 Task: Send an email with the signature Francisco Garcia with the subject Introduction of a new team member and the message We need to schedule a meeting with the client to discuss the project requirements. Can you please coordinate with them to find a suitable time? from softage.10@softage.net to softage.4@softage.net and move the email from Sent Items to the folder Workplace harassment
Action: Mouse moved to (89, 85)
Screenshot: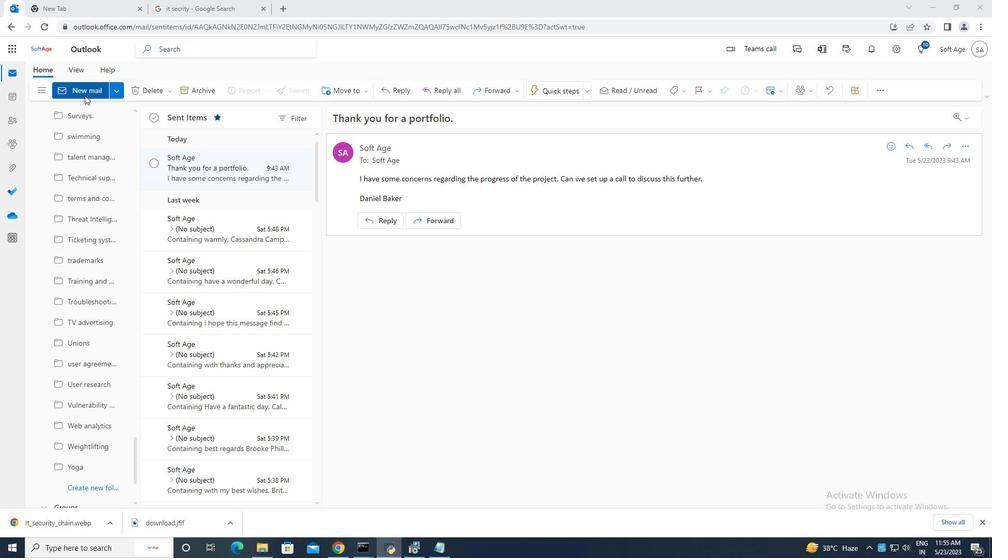 
Action: Mouse pressed left at (89, 85)
Screenshot: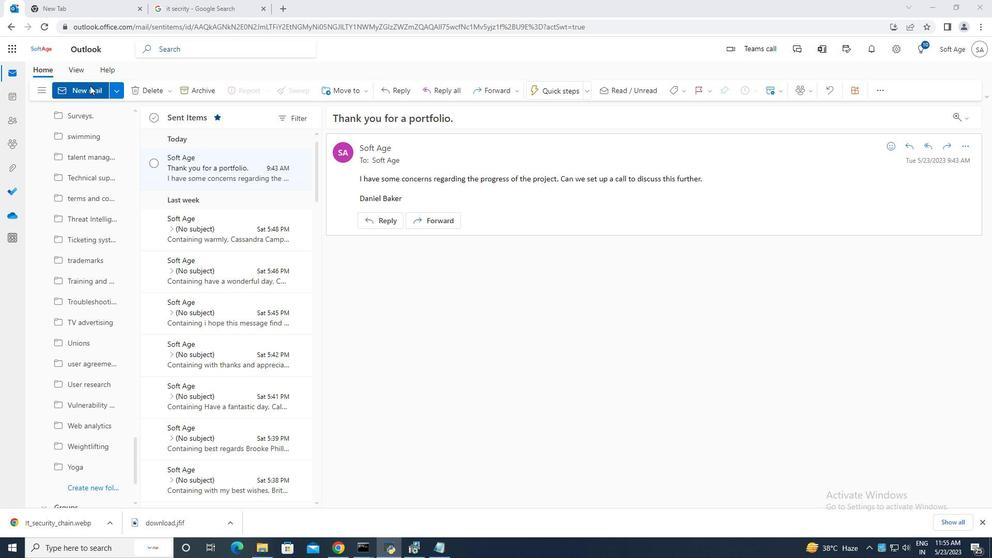 
Action: Mouse moved to (661, 94)
Screenshot: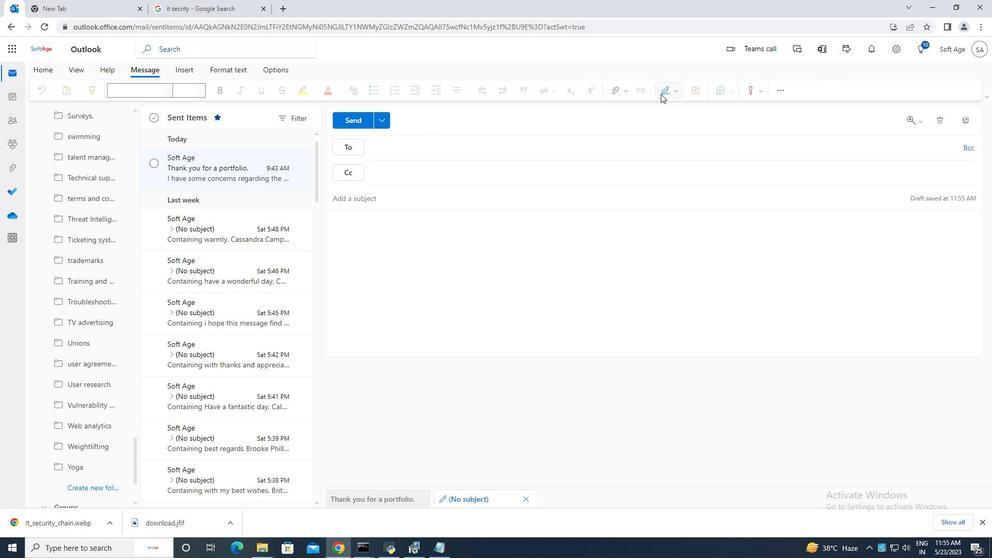 
Action: Mouse pressed left at (661, 94)
Screenshot: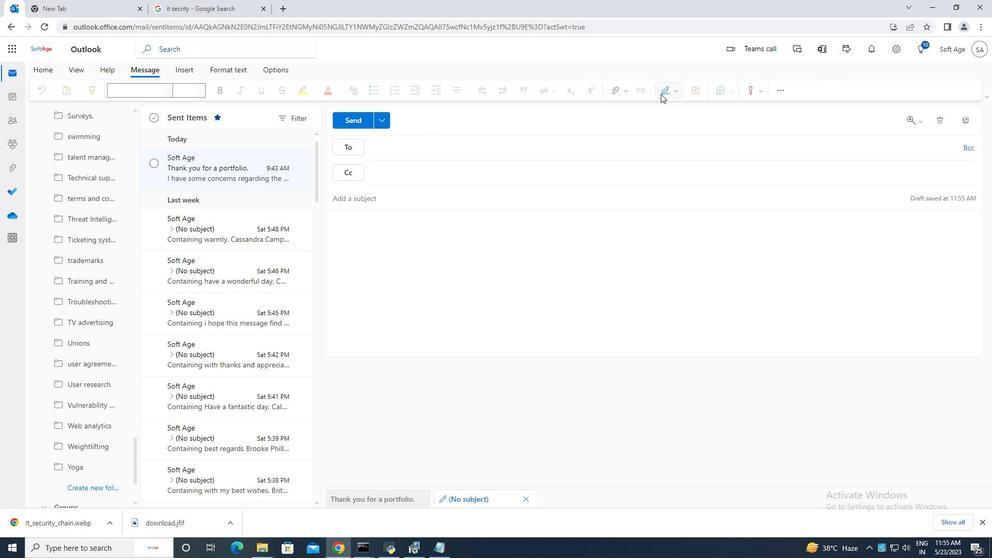 
Action: Mouse moved to (640, 129)
Screenshot: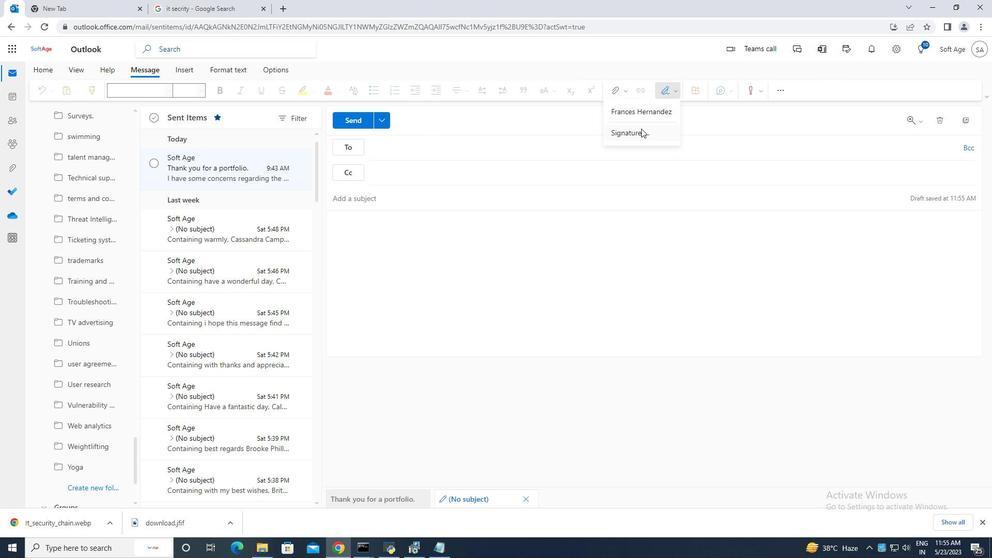 
Action: Mouse pressed left at (640, 129)
Screenshot: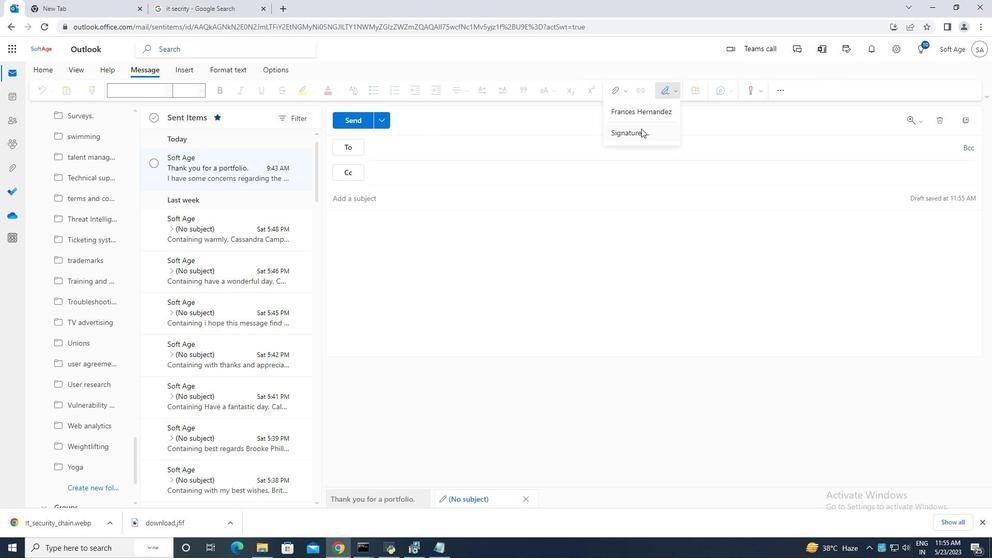 
Action: Mouse moved to (700, 170)
Screenshot: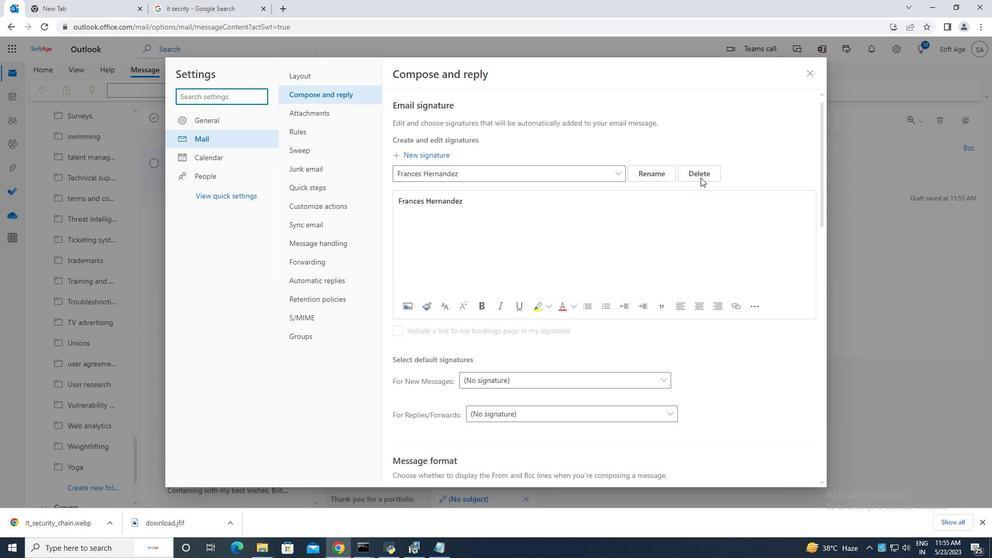 
Action: Mouse pressed left at (700, 170)
Screenshot: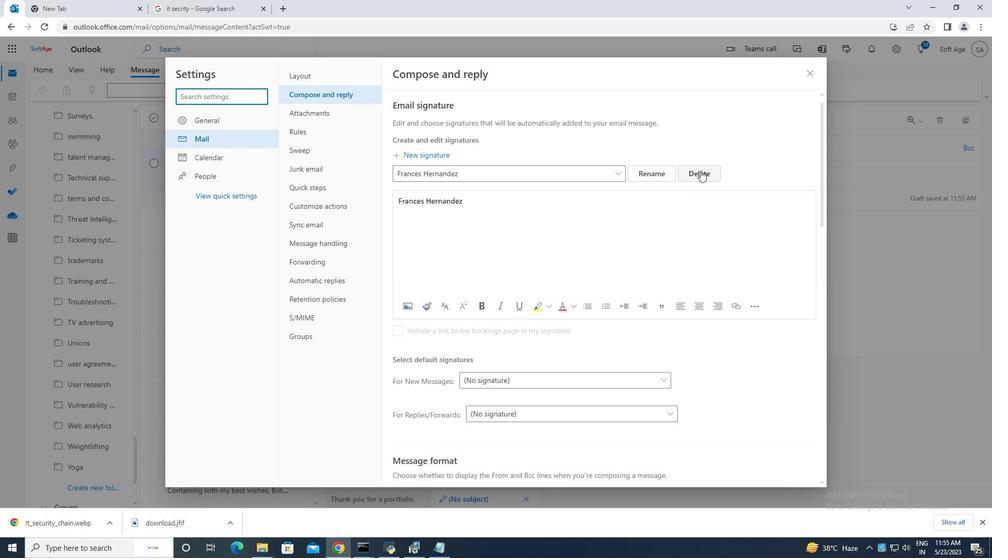 
Action: Mouse moved to (432, 173)
Screenshot: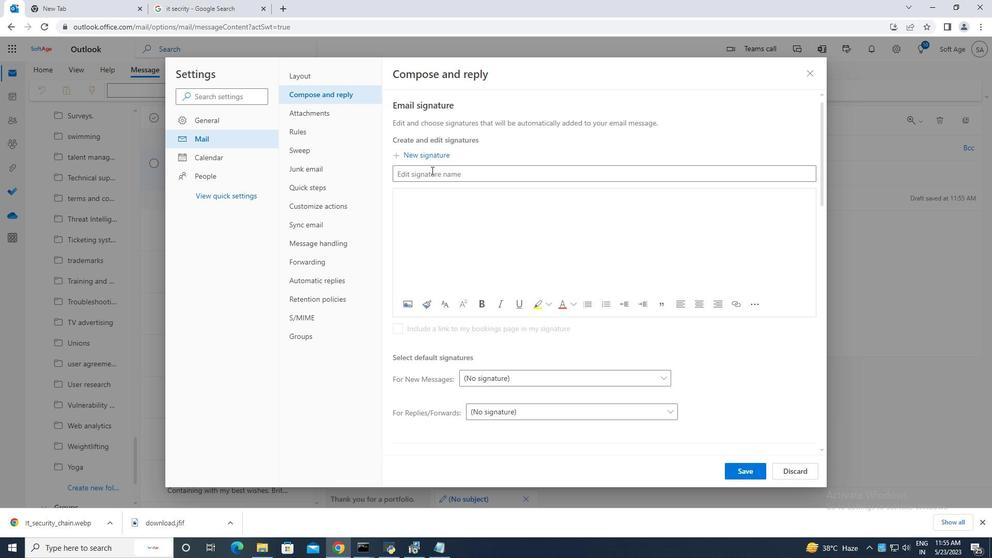 
Action: Mouse pressed left at (432, 173)
Screenshot: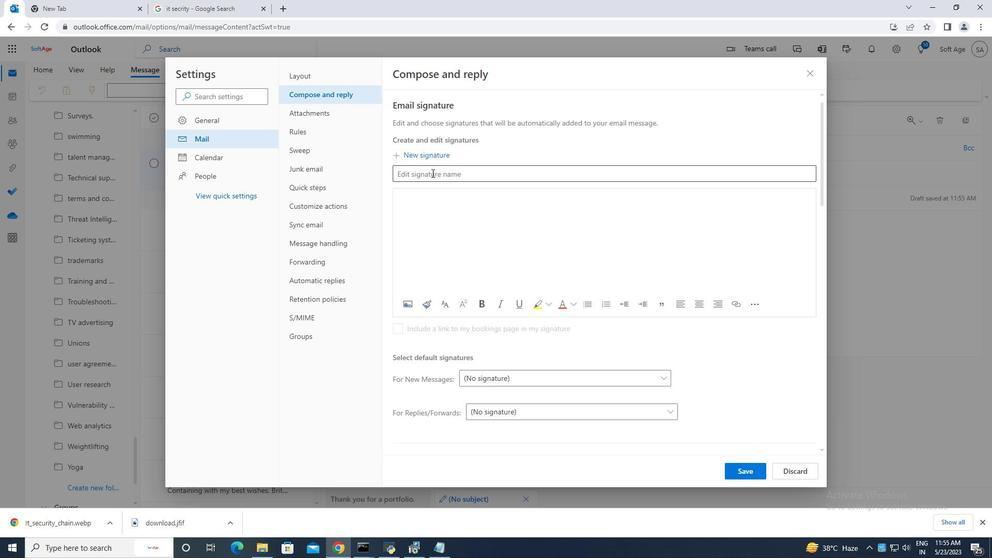 
Action: Mouse moved to (433, 174)
Screenshot: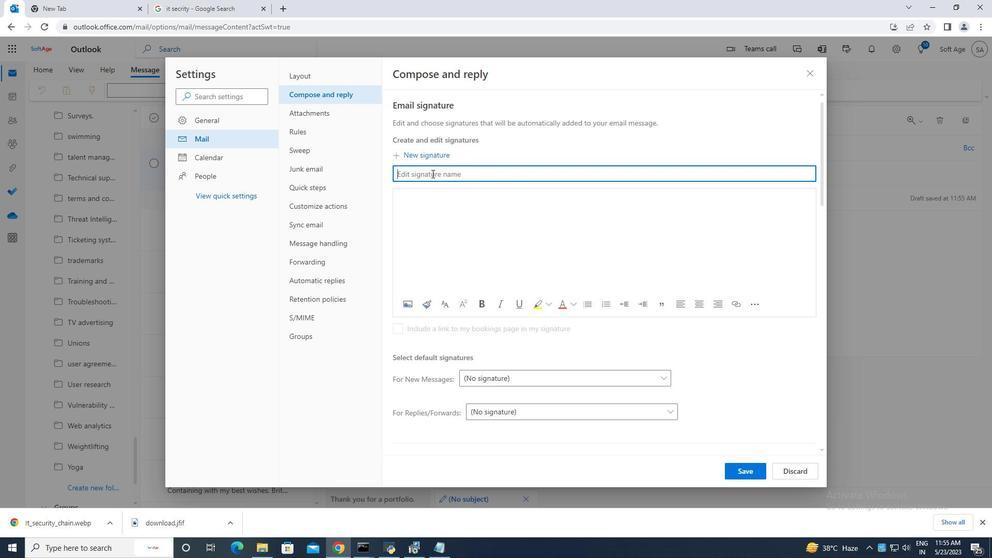 
Action: Key pressed <Key.caps_lock>F<Key.caps_lock>rancisco<Key.space><Key.caps_lock>G<Key.caps_lock>arcia
Screenshot: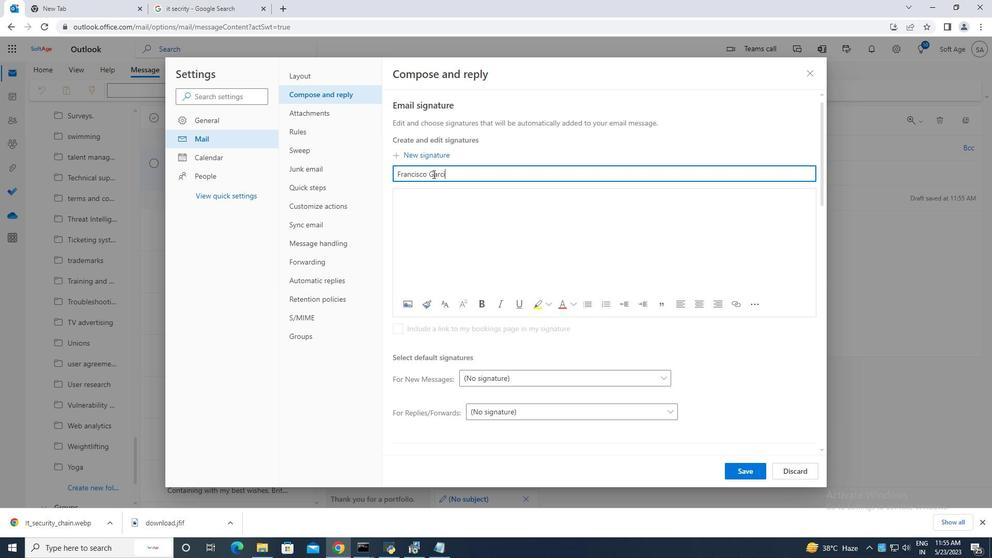 
Action: Mouse moved to (425, 192)
Screenshot: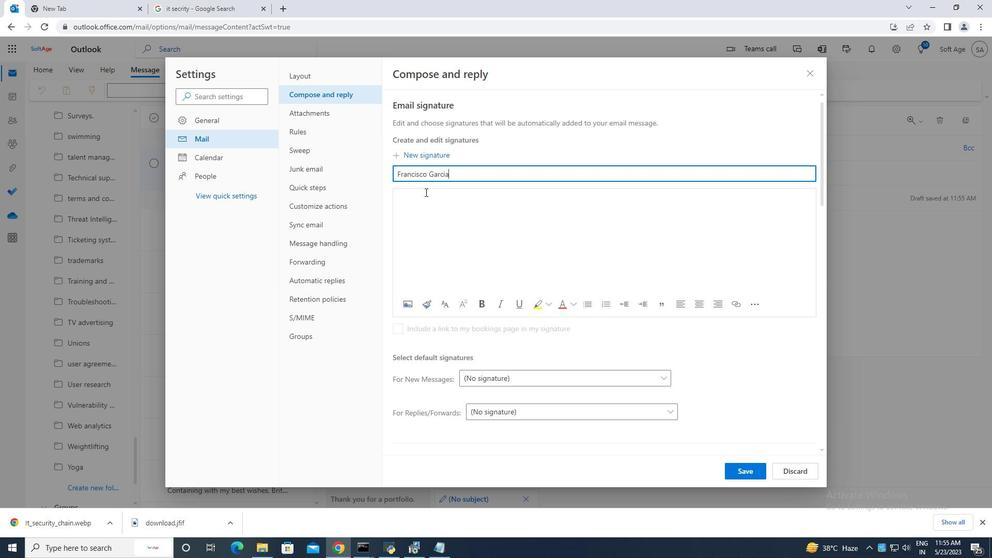 
Action: Mouse pressed left at (425, 192)
Screenshot: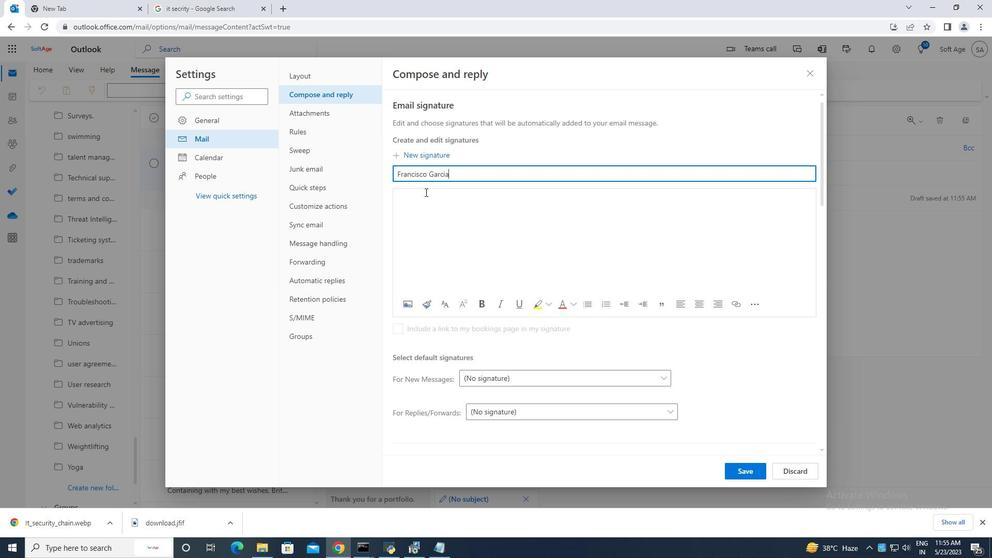 
Action: Mouse moved to (429, 200)
Screenshot: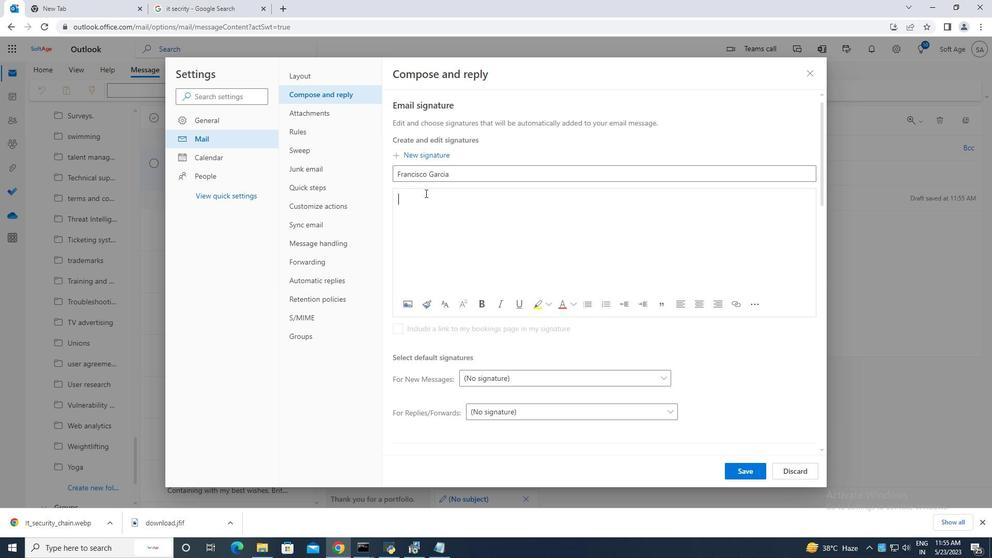 
Action: Key pressed <Key.caps_lock>G<Key.backspace>F<Key.caps_lock>rancisco<Key.space><Key.caps_lock>G<Key.caps_lock>arcia
Screenshot: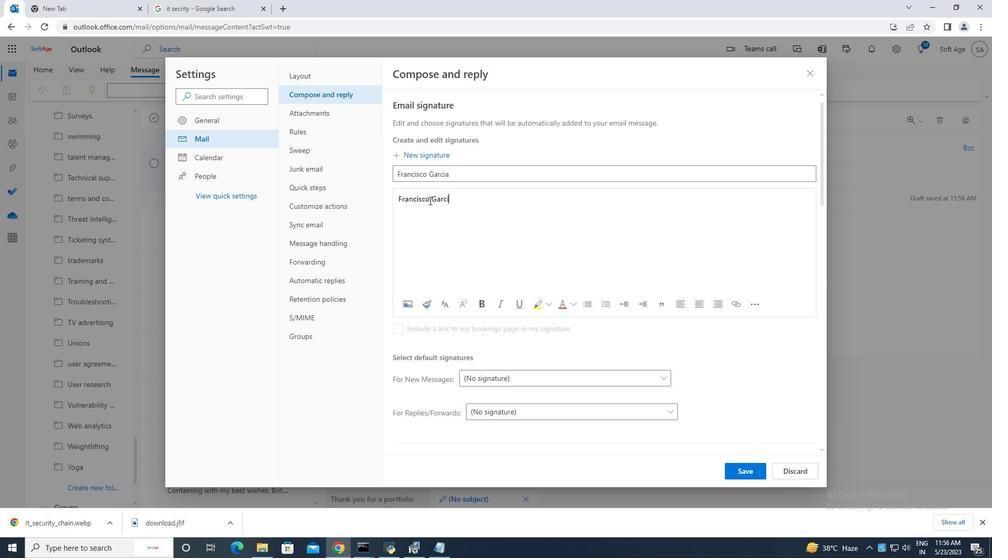 
Action: Mouse moved to (748, 469)
Screenshot: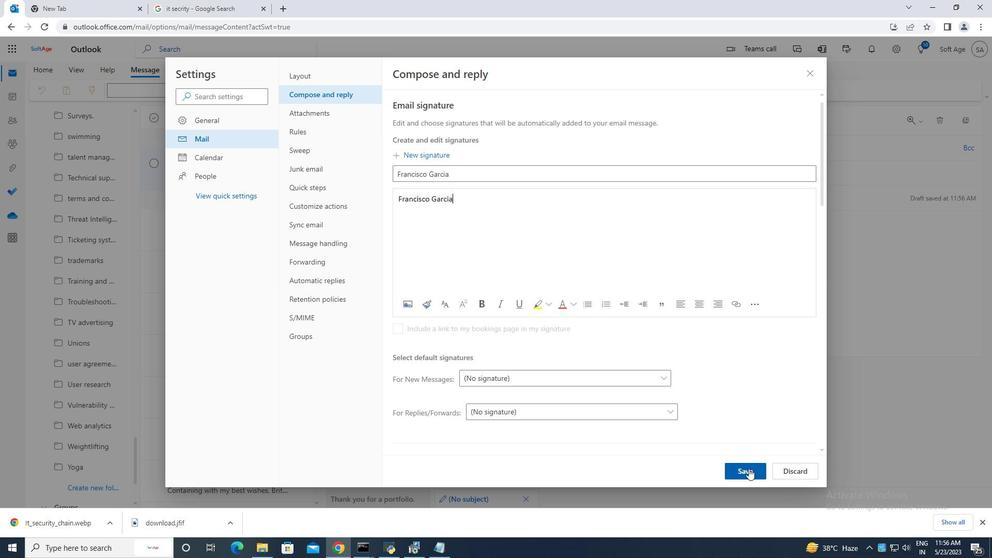 
Action: Mouse pressed left at (748, 469)
Screenshot: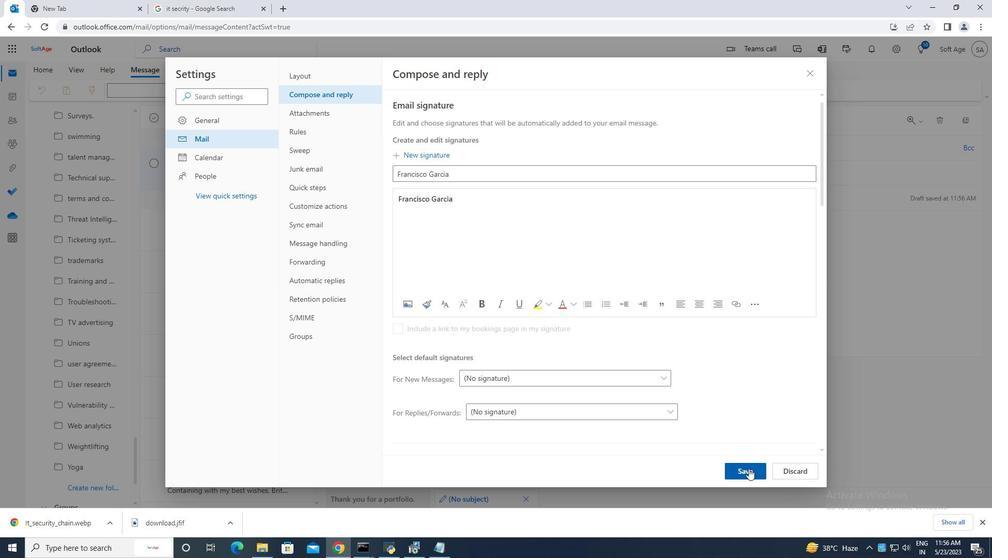 
Action: Mouse moved to (817, 74)
Screenshot: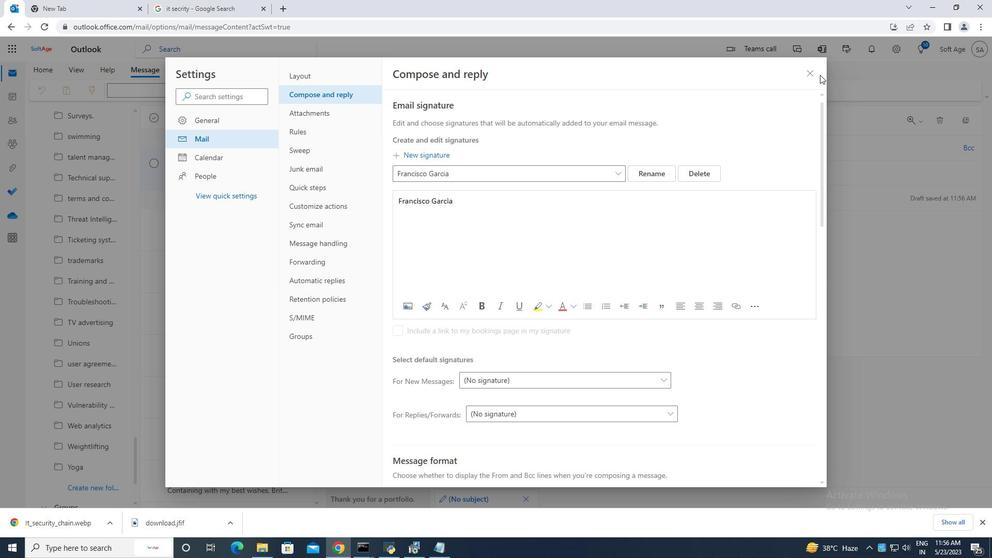 
Action: Mouse pressed left at (817, 74)
Screenshot: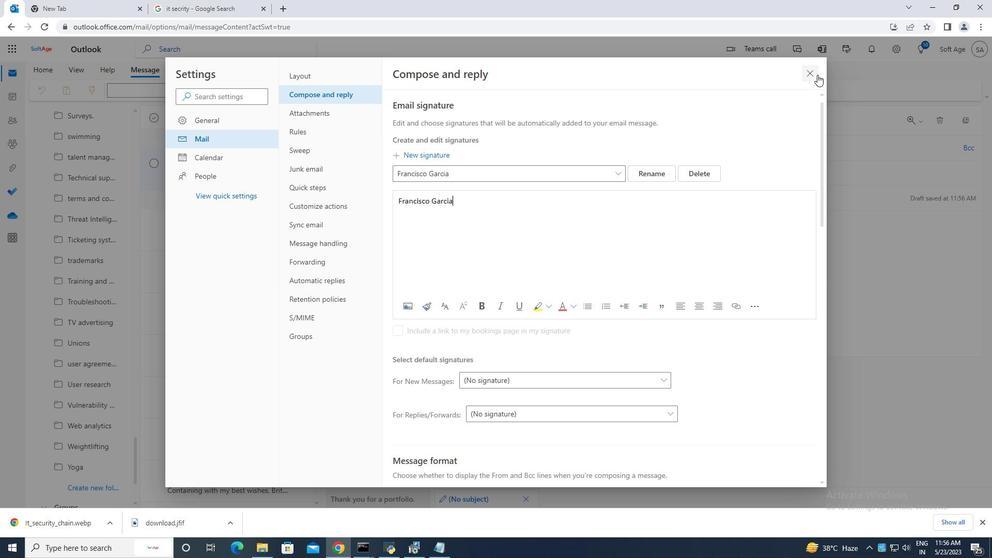 
Action: Mouse moved to (670, 90)
Screenshot: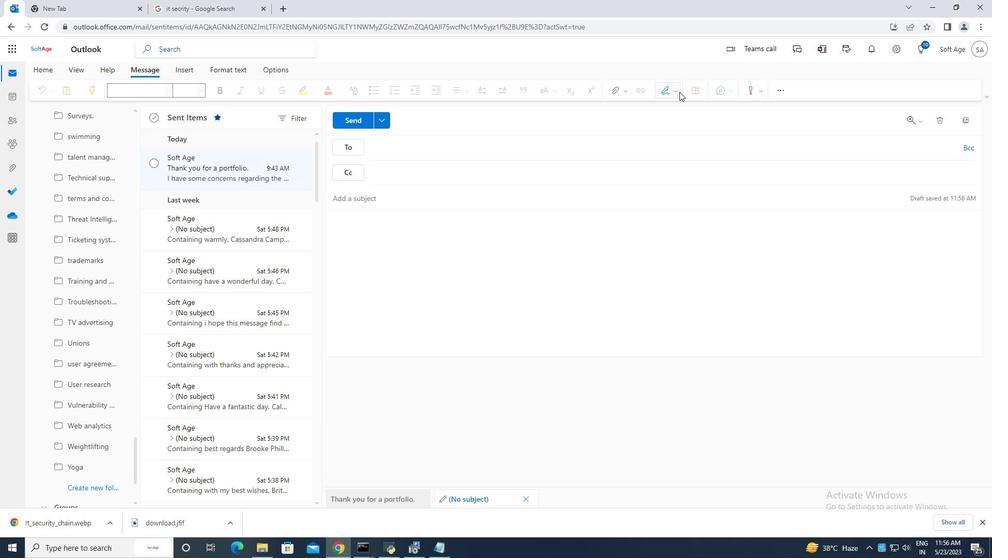 
Action: Mouse pressed left at (670, 90)
Screenshot: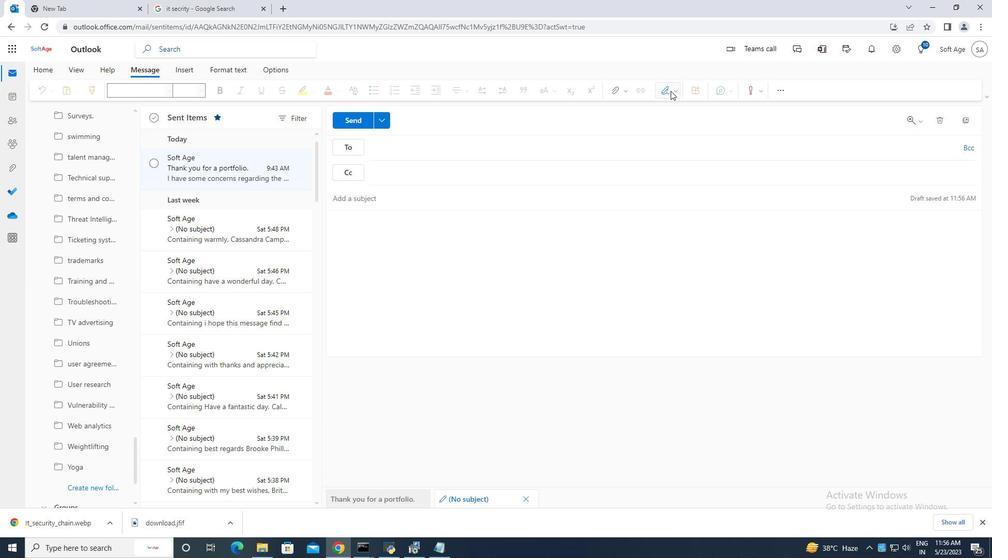 
Action: Mouse moved to (659, 113)
Screenshot: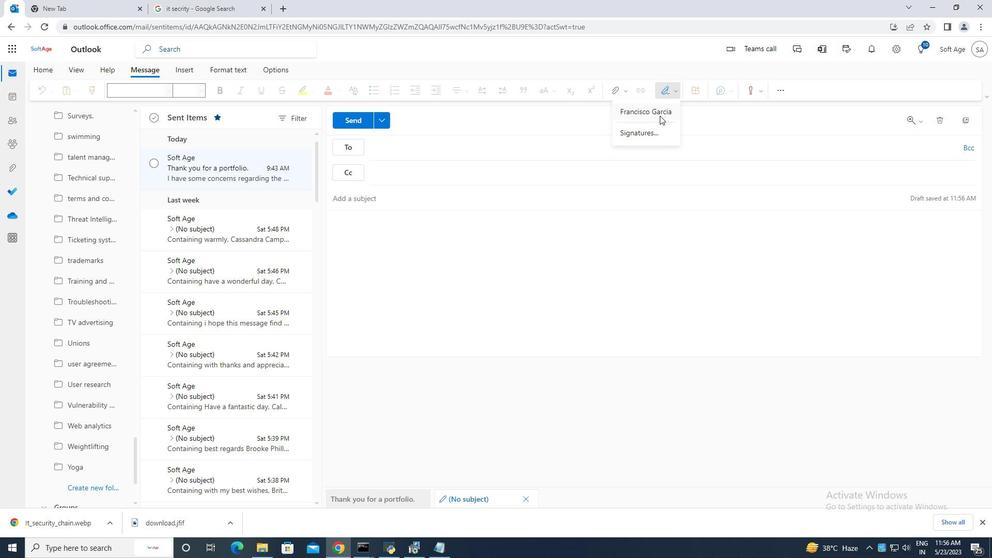 
Action: Mouse pressed left at (659, 113)
Screenshot: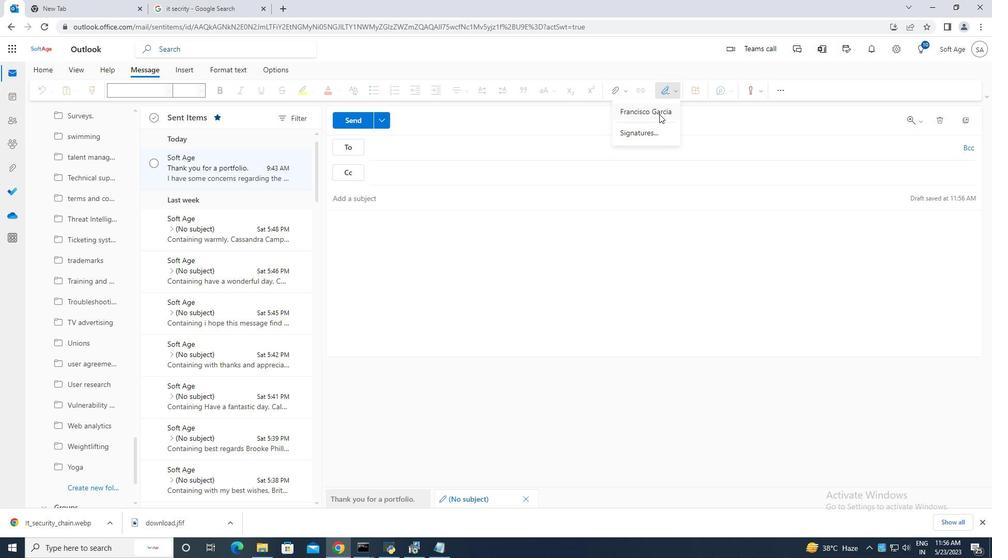 
Action: Mouse moved to (368, 197)
Screenshot: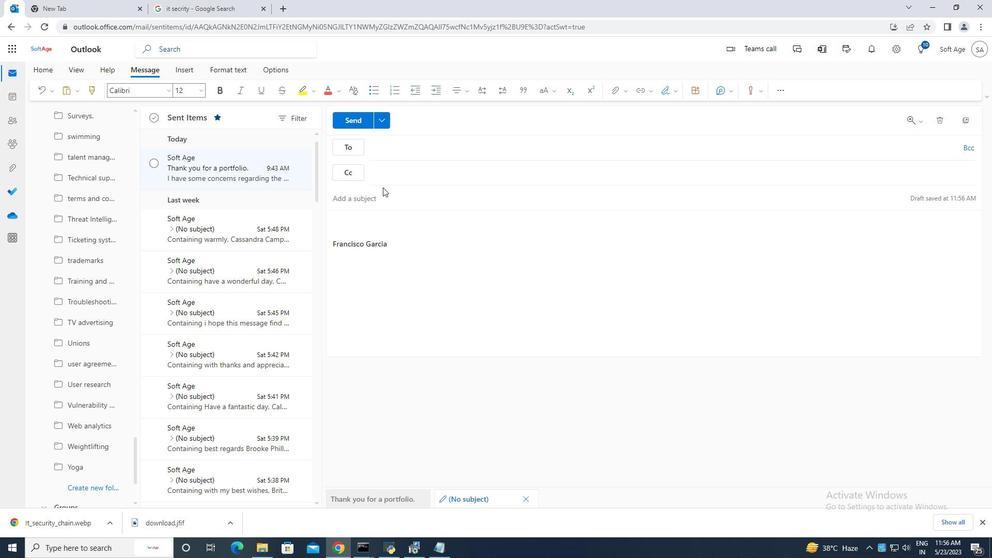 
Action: Mouse pressed left at (368, 197)
Screenshot: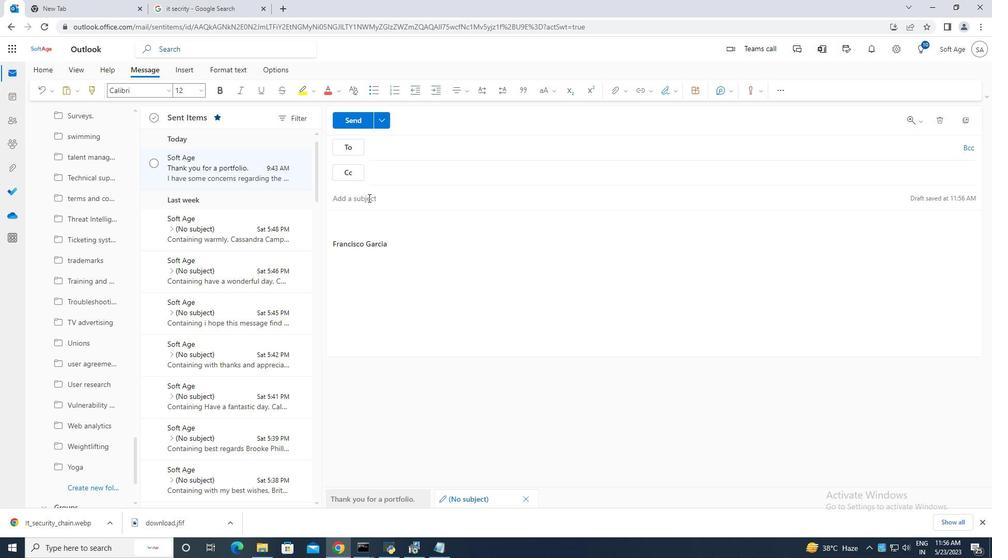 
Action: Key pressed <Key.caps_lock>I<Key.caps_lock>ntroduction<Key.space>of<Key.space>anew<Key.space>team<Key.space>member<Key.space><Key.backspace>.
Screenshot: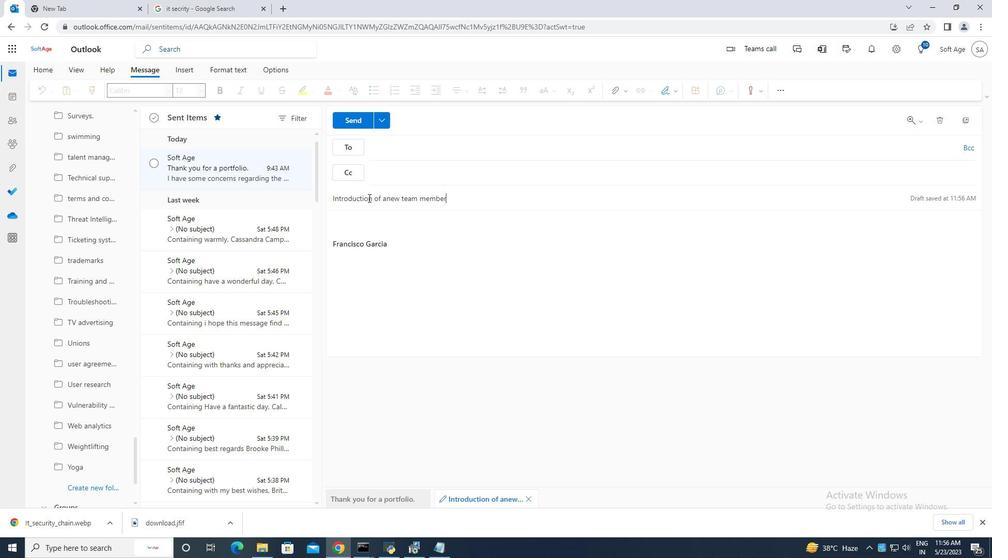 
Action: Mouse moved to (350, 220)
Screenshot: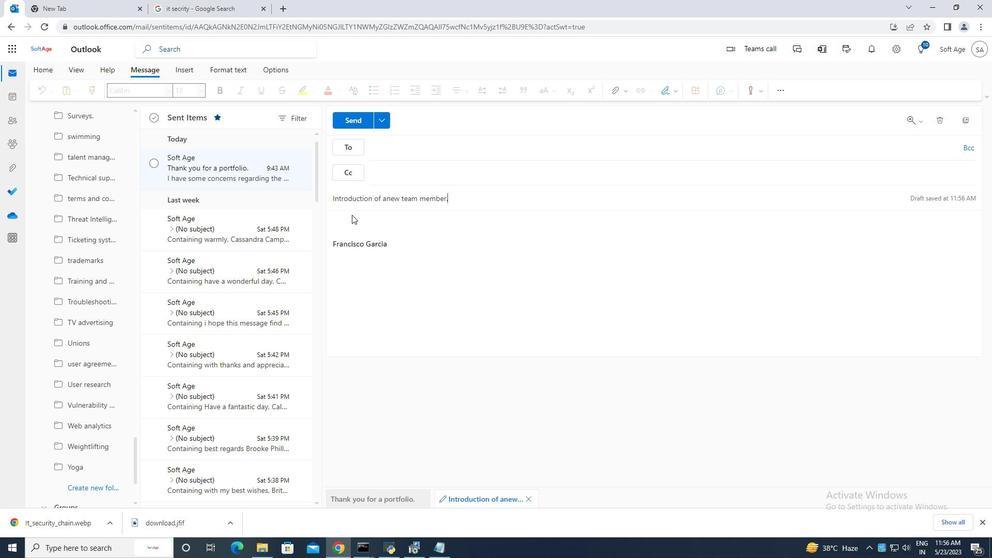 
Action: Mouse pressed left at (350, 220)
Screenshot: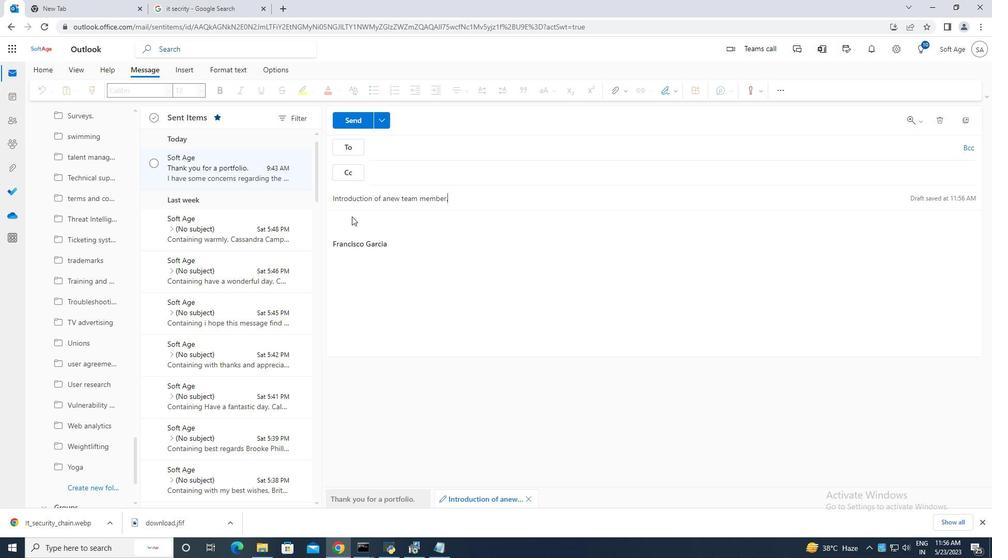 
Action: Mouse moved to (350, 224)
Screenshot: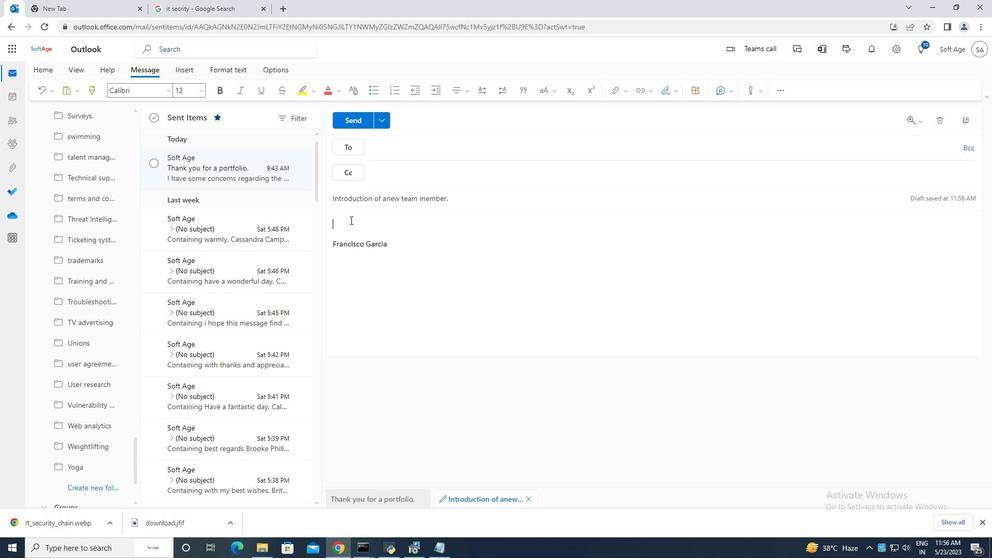 
Action: Key pressed <Key.caps_lock>W<Key.caps_lock>e<Key.space>need<Key.space>to<Key.space>schedule<Key.space>a<Key.space>meeting<Key.space>with<Key.space>the<Key.space>client<Key.space>to<Key.space>discuss<Key.space>the<Key.space>project<Key.space>requirements.<Key.space><Key.caps_lock>C<Key.caps_lock>an<Key.space>you<Key.space>please<Key.space>coordinate<Key.space>with<Key.space>them<Key.space>to<Key.space>find<Key.space>a<Key.space>suitable<Key.space>time.
Screenshot: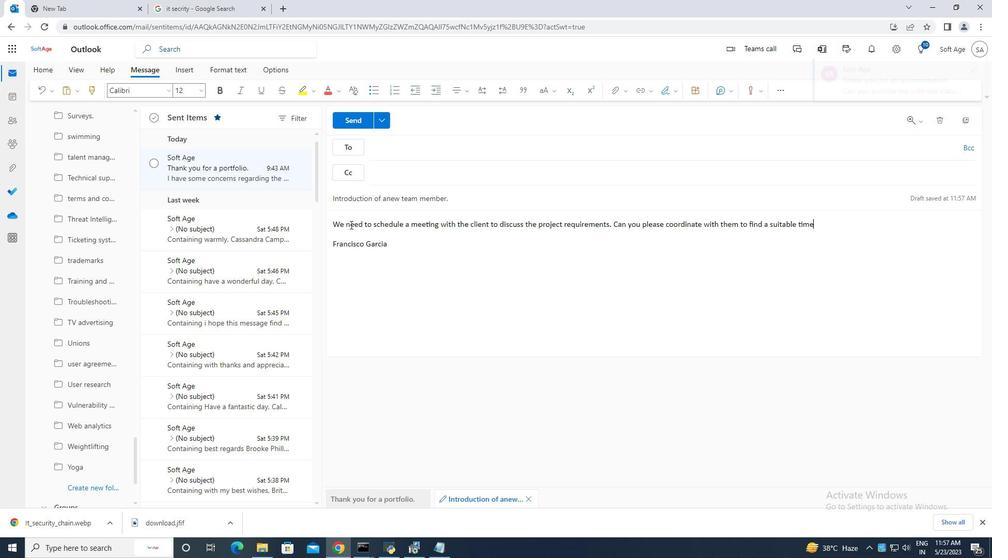 
Action: Mouse moved to (381, 148)
Screenshot: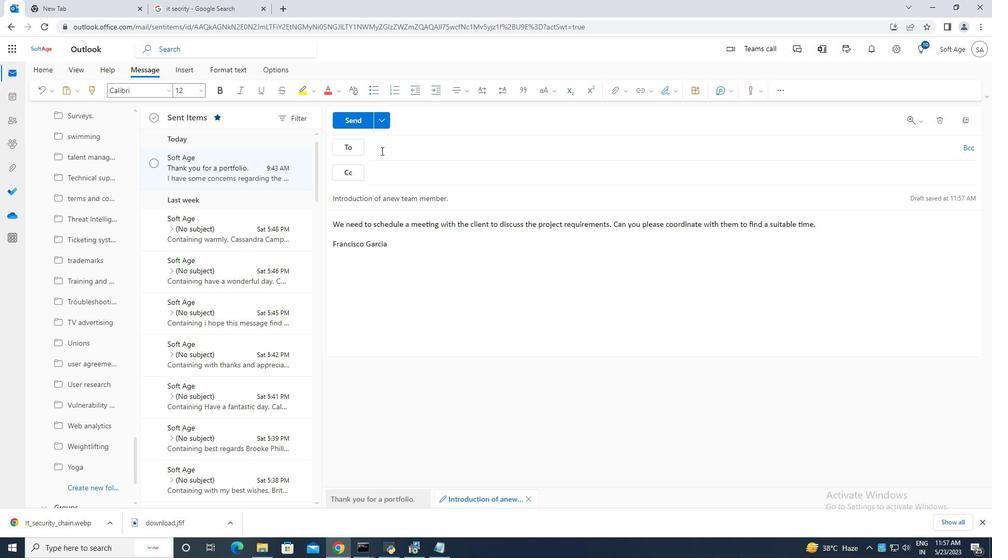 
Action: Mouse pressed left at (381, 148)
Screenshot: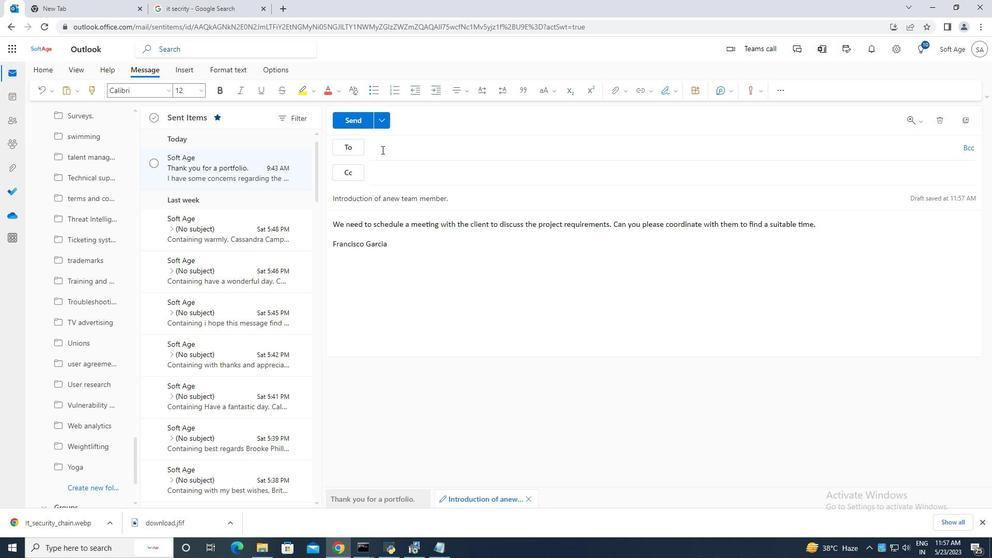 
Action: Mouse moved to (381, 148)
Screenshot: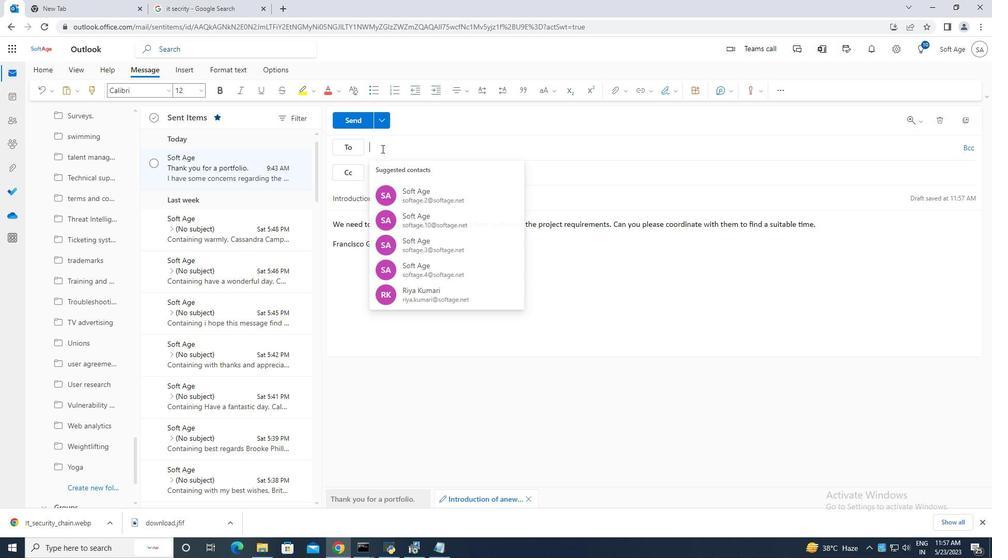 
Action: Key pressed softage.4<Key.shift>@
Screenshot: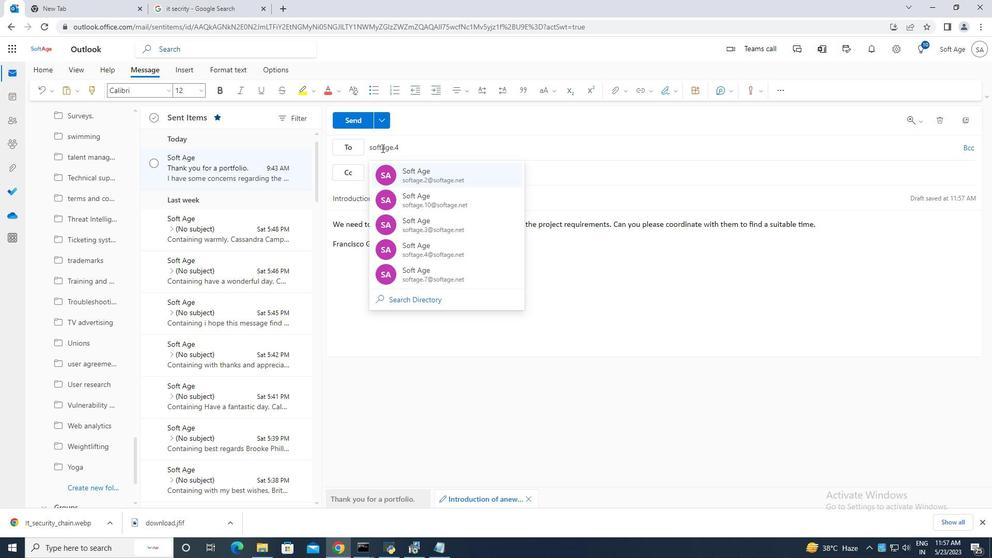 
Action: Mouse moved to (467, 172)
Screenshot: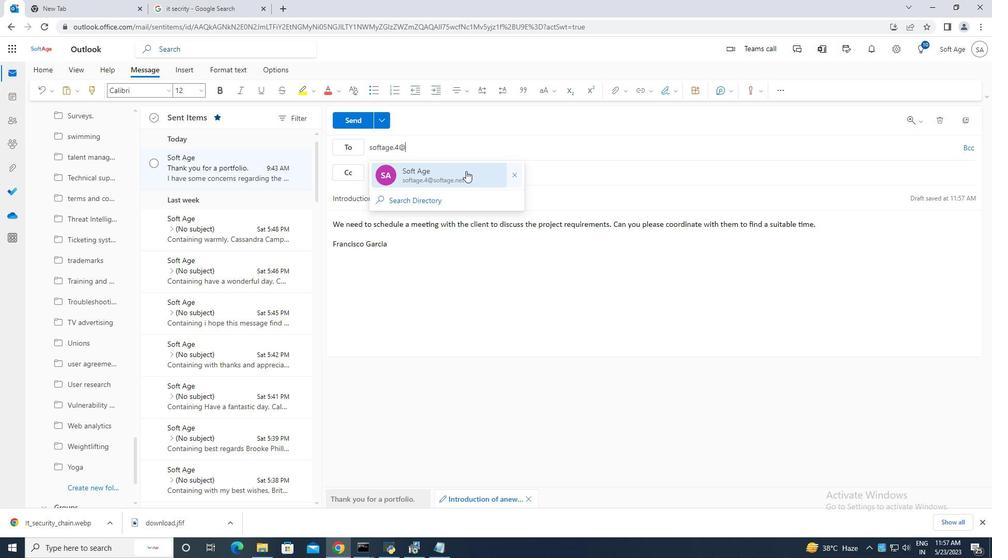 
Action: Mouse pressed left at (467, 171)
Screenshot: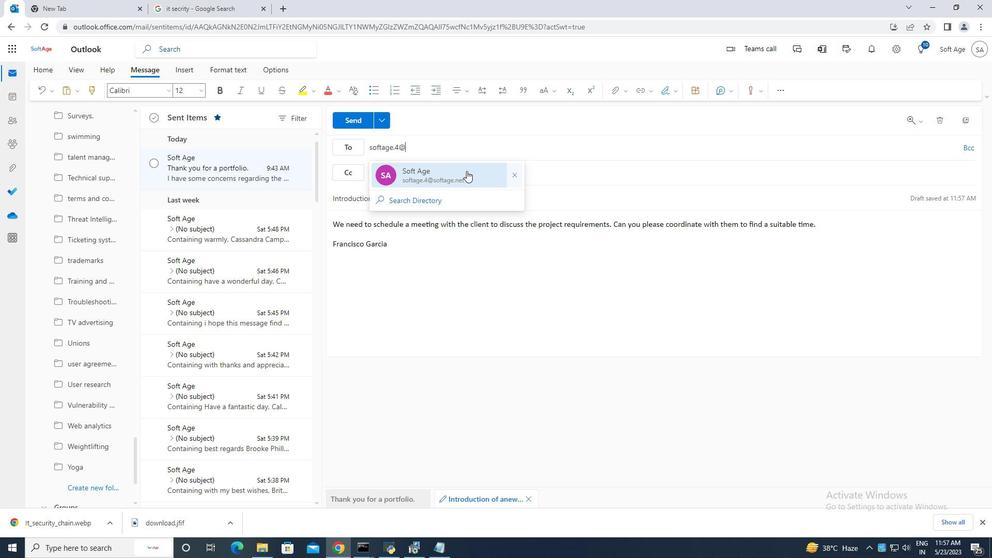 
Action: Mouse moved to (89, 486)
Screenshot: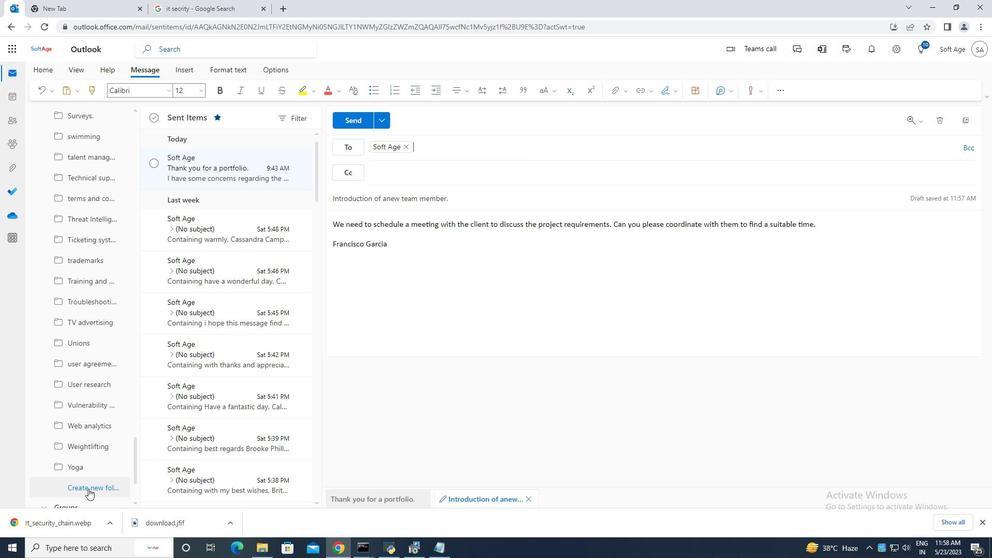 
Action: Mouse pressed left at (89, 486)
Screenshot: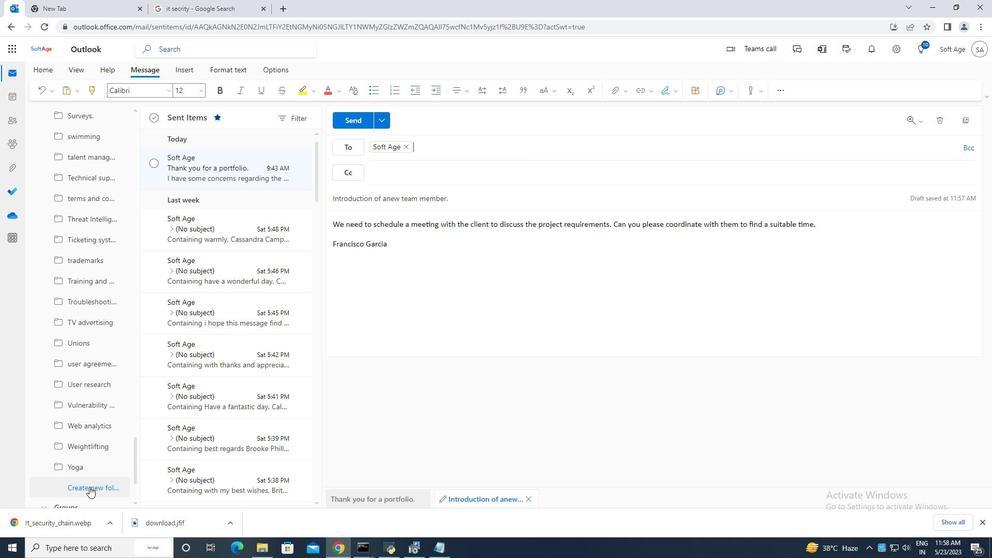 
Action: Mouse moved to (81, 486)
Screenshot: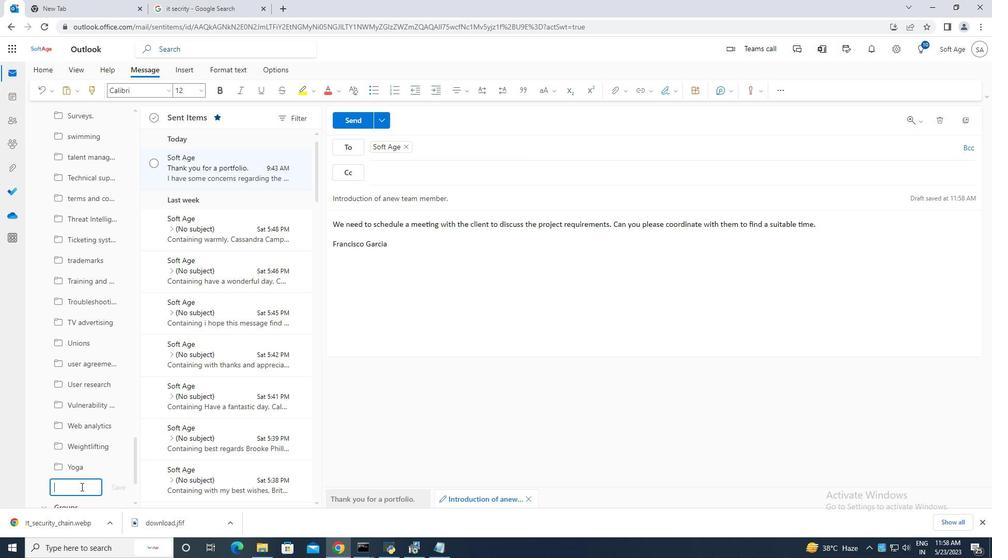 
Action: Mouse pressed left at (81, 486)
Screenshot: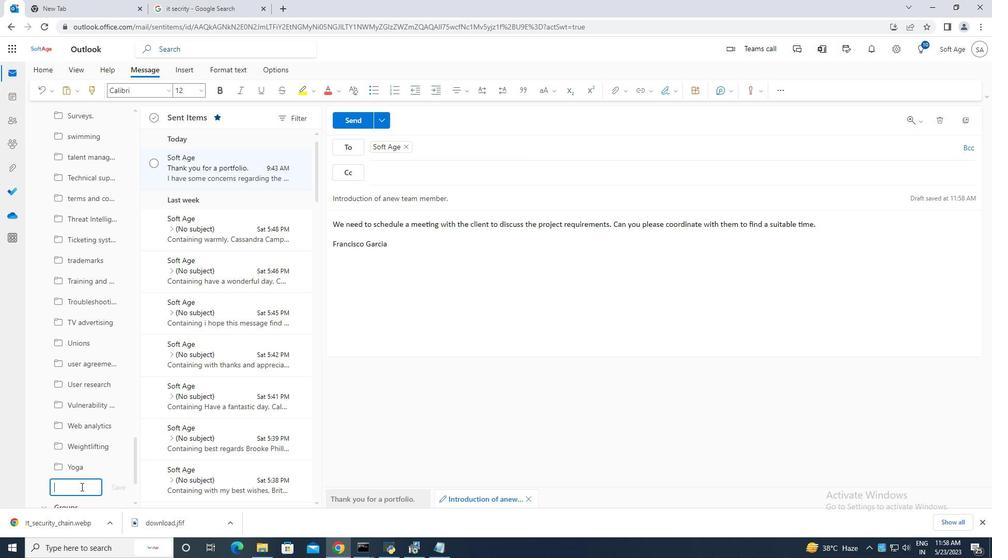 
Action: Mouse moved to (81, 486)
Screenshot: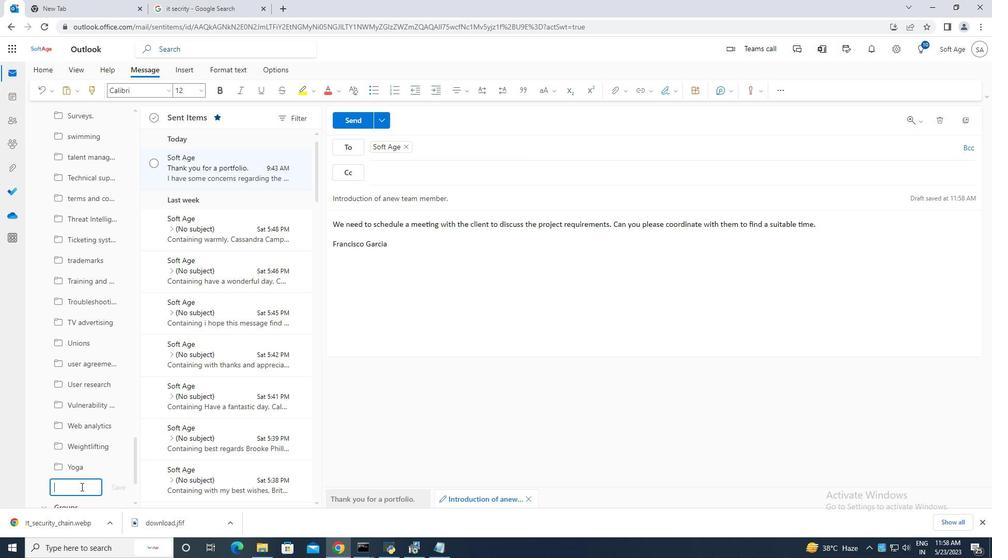 
Action: Key pressed <Key.caps_lock>W<Key.caps_lock>orkplace<Key.space>hae<Key.backspace>rassment
Screenshot: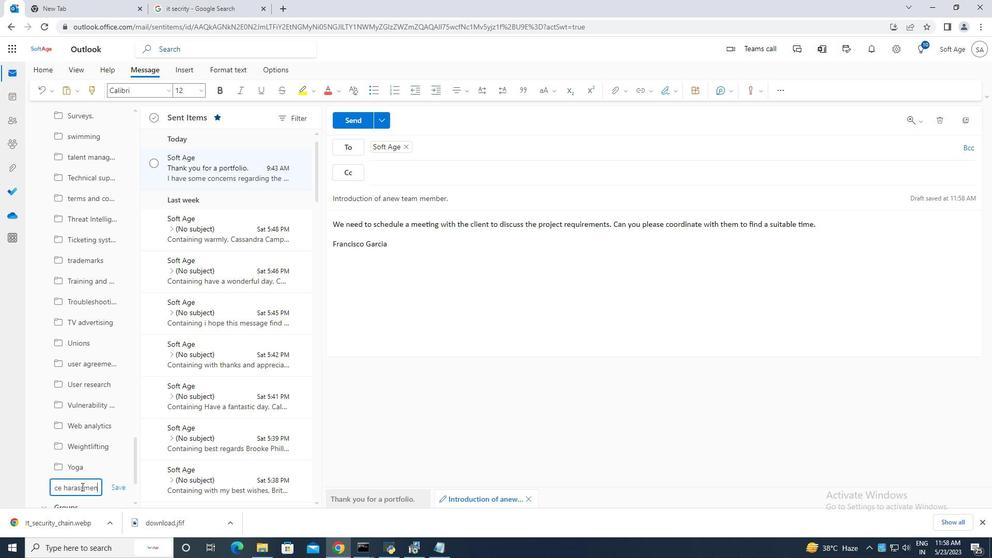 
Action: Mouse moved to (118, 487)
Screenshot: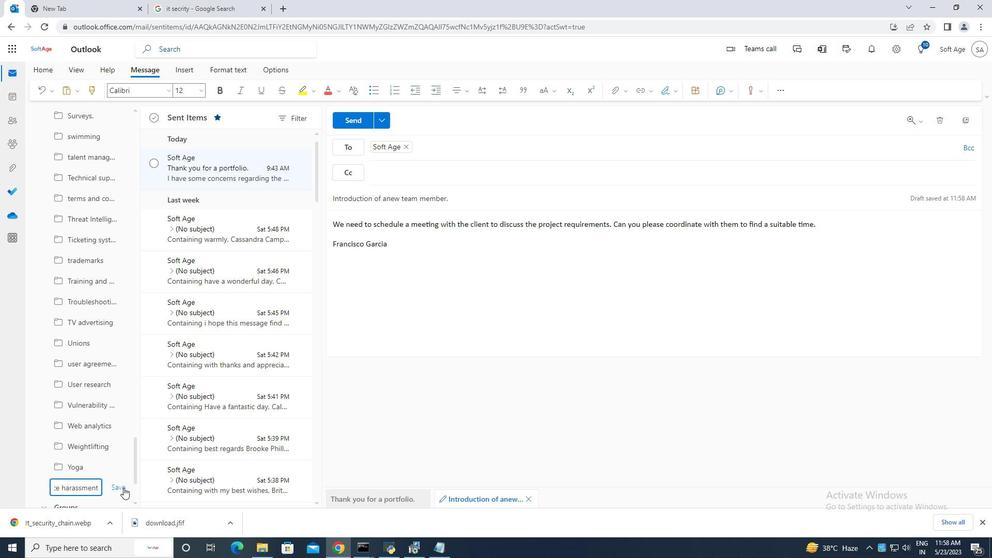 
Action: Mouse pressed left at (118, 487)
Screenshot: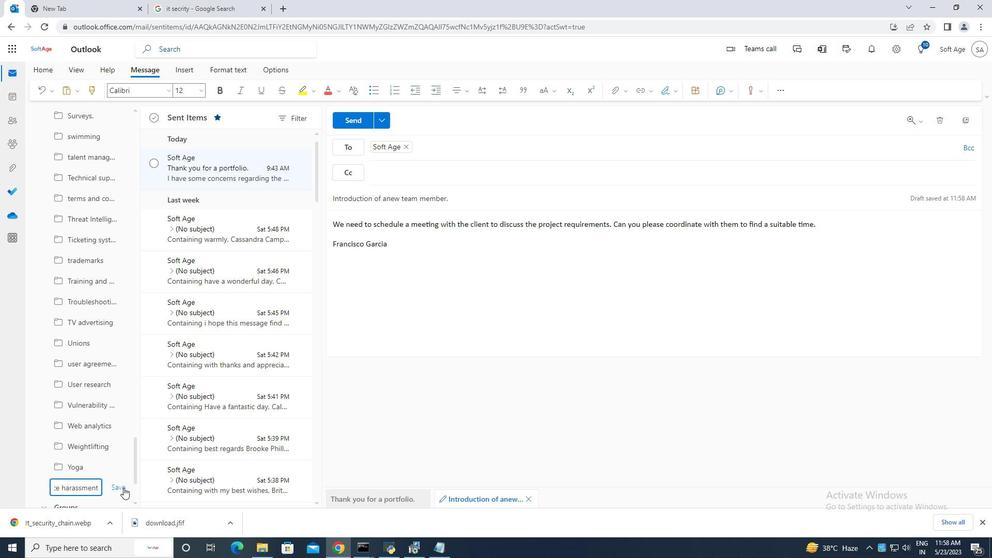 
Action: Mouse moved to (349, 118)
Screenshot: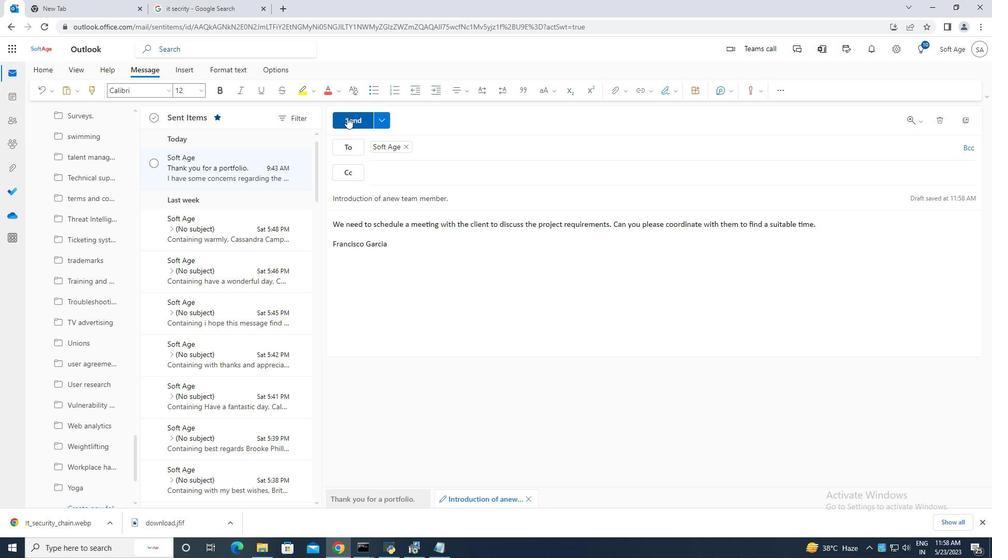
Action: Mouse pressed left at (349, 118)
Screenshot: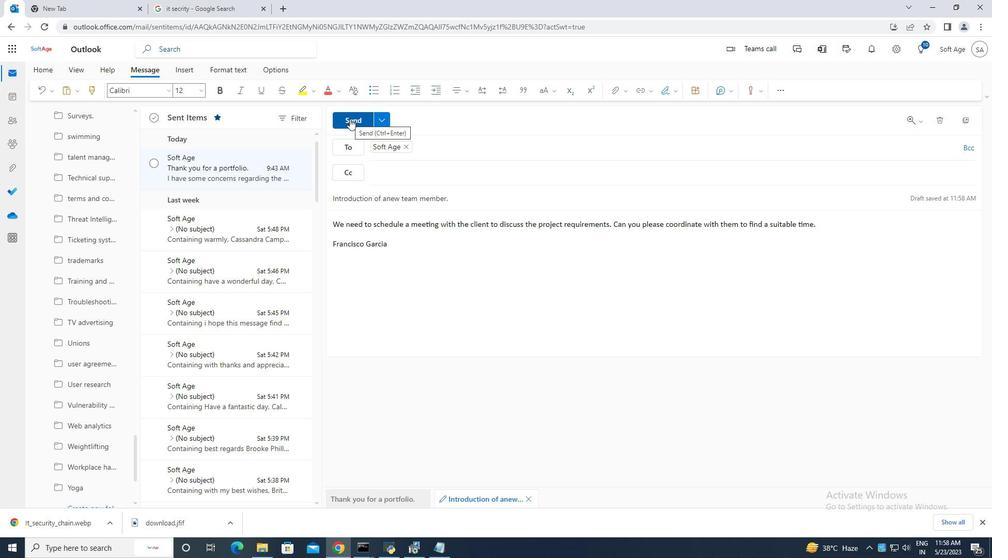 
Action: Mouse moved to (153, 160)
Screenshot: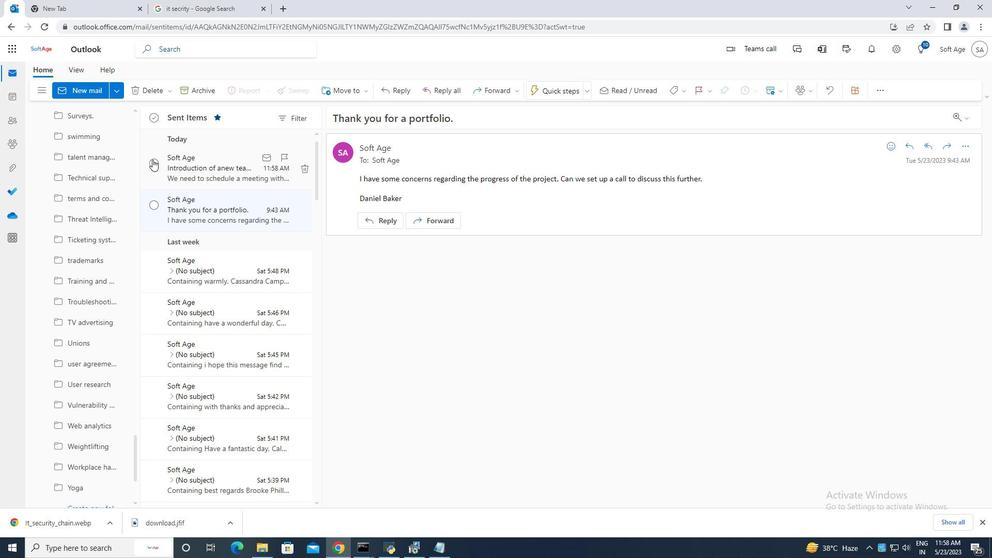 
Action: Mouse pressed left at (153, 160)
Screenshot: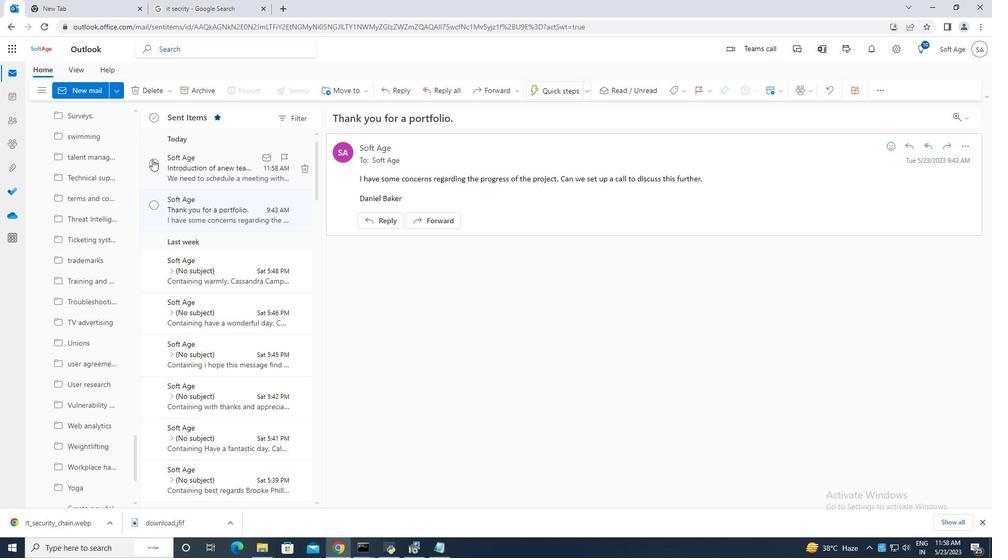 
Action: Mouse moved to (356, 92)
Screenshot: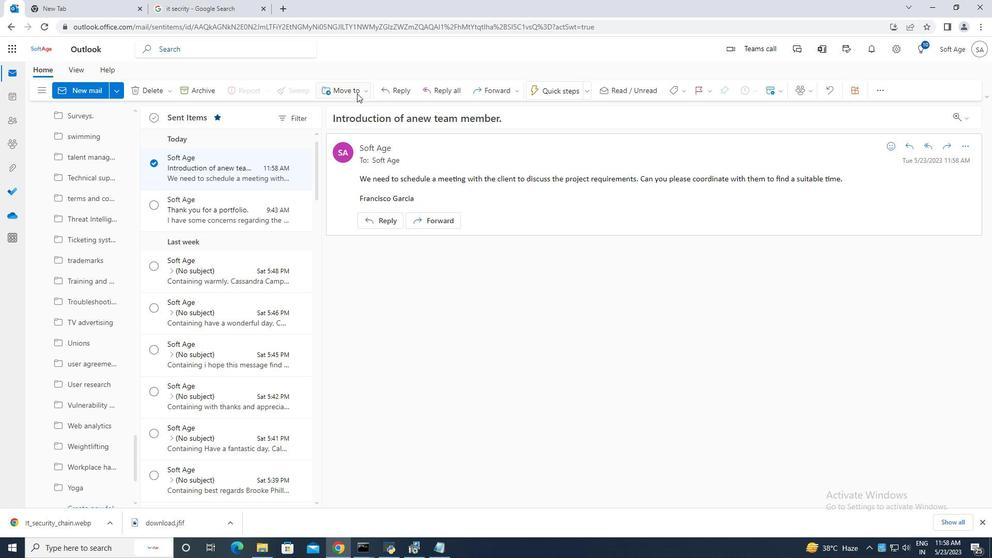 
Action: Mouse pressed left at (356, 92)
Screenshot: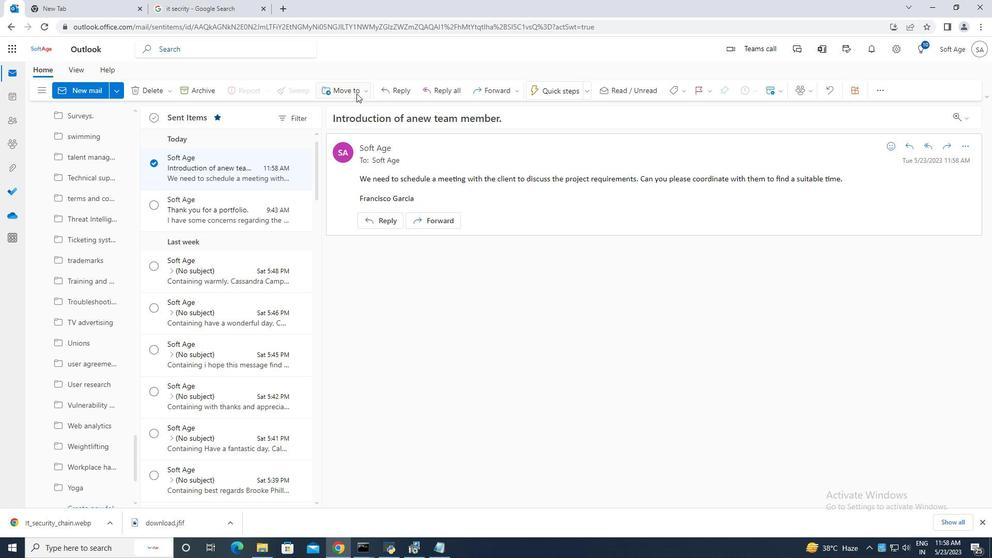 
Action: Mouse moved to (366, 109)
Screenshot: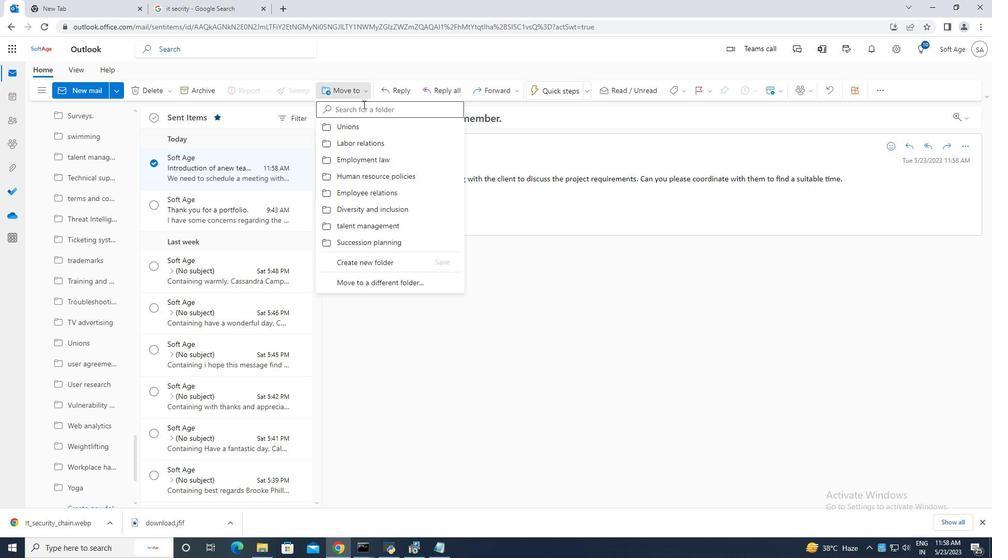 
Action: Mouse pressed left at (366, 109)
Screenshot: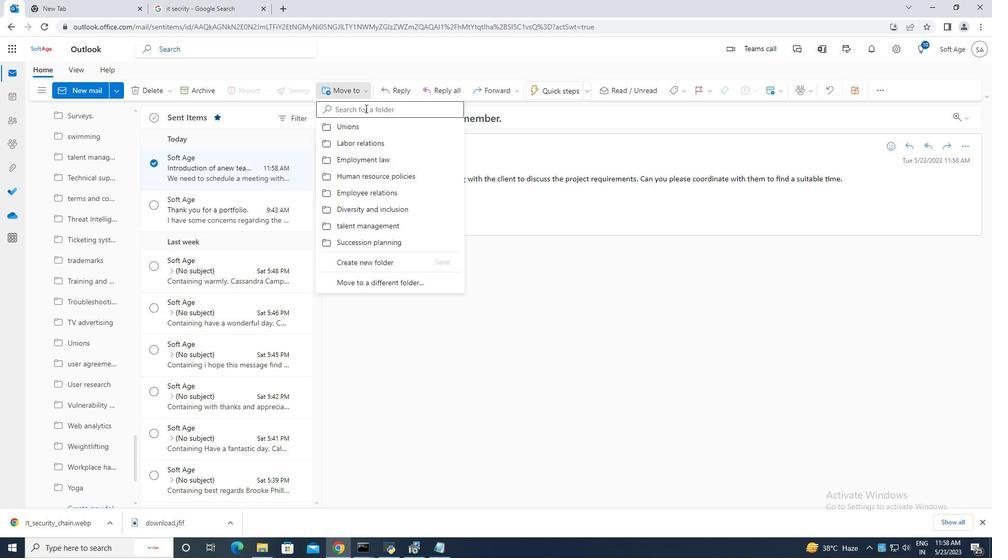 
Action: Mouse moved to (368, 111)
Screenshot: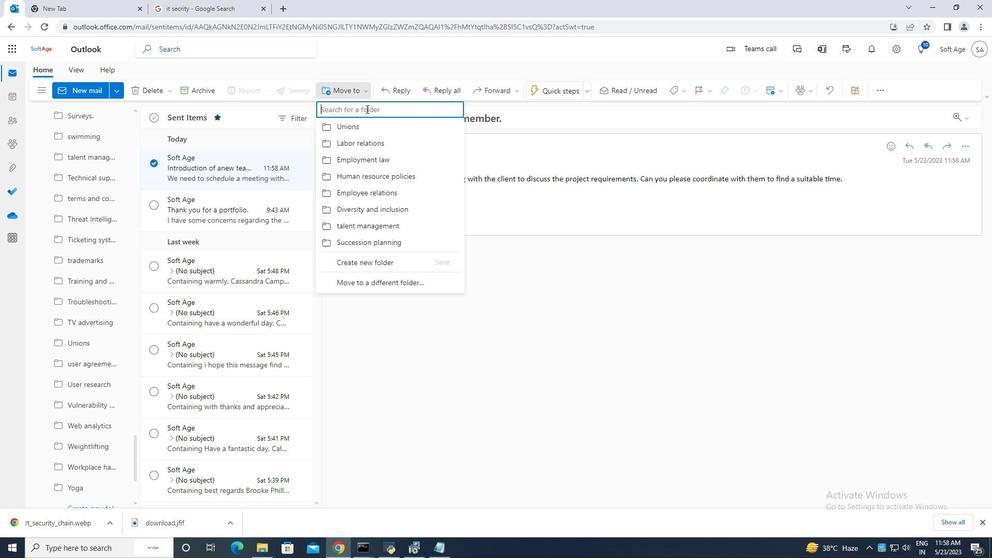 
Action: Key pressed workplace<Key.space>harassment
Screenshot: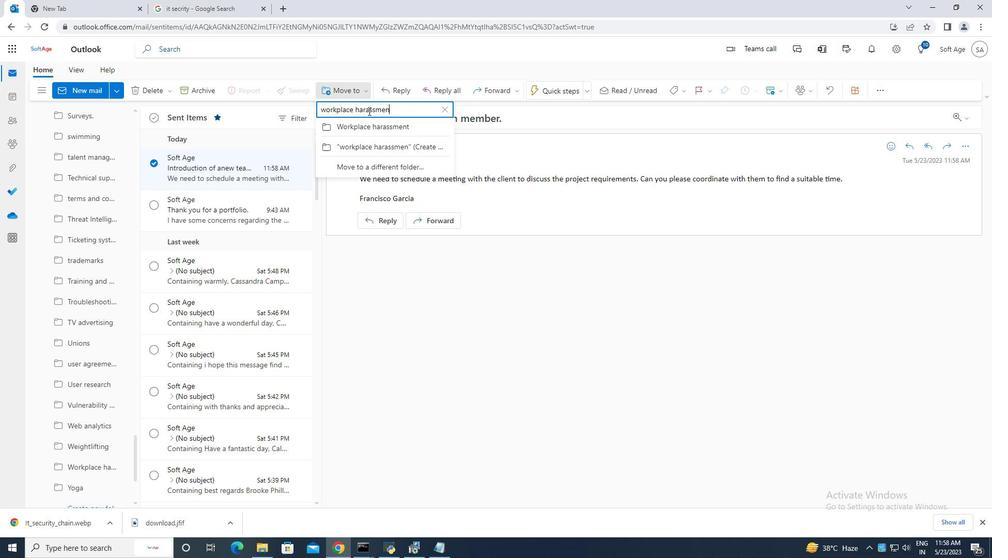 
Action: Mouse moved to (382, 124)
Screenshot: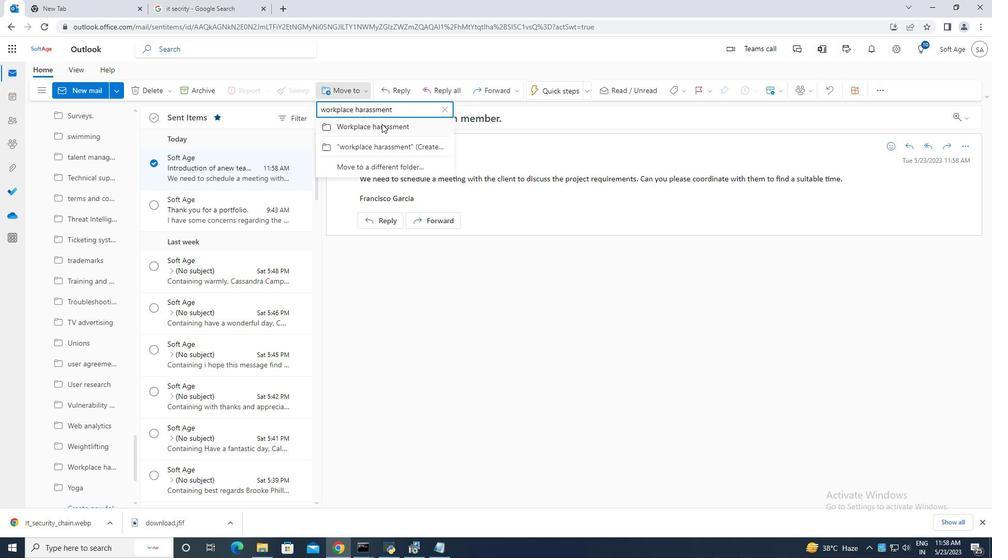 
Action: Mouse pressed left at (382, 124)
Screenshot: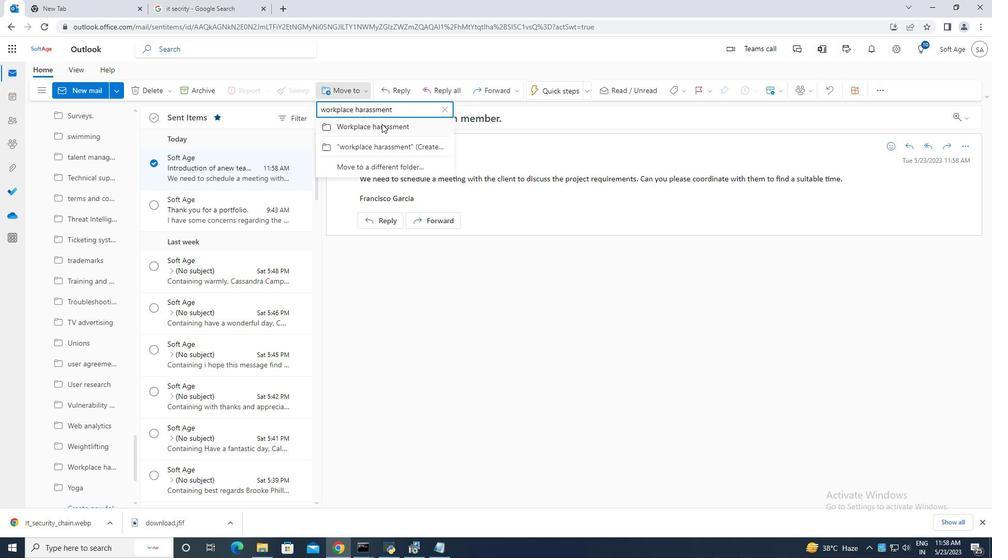
Action: Mouse moved to (411, 160)
Screenshot: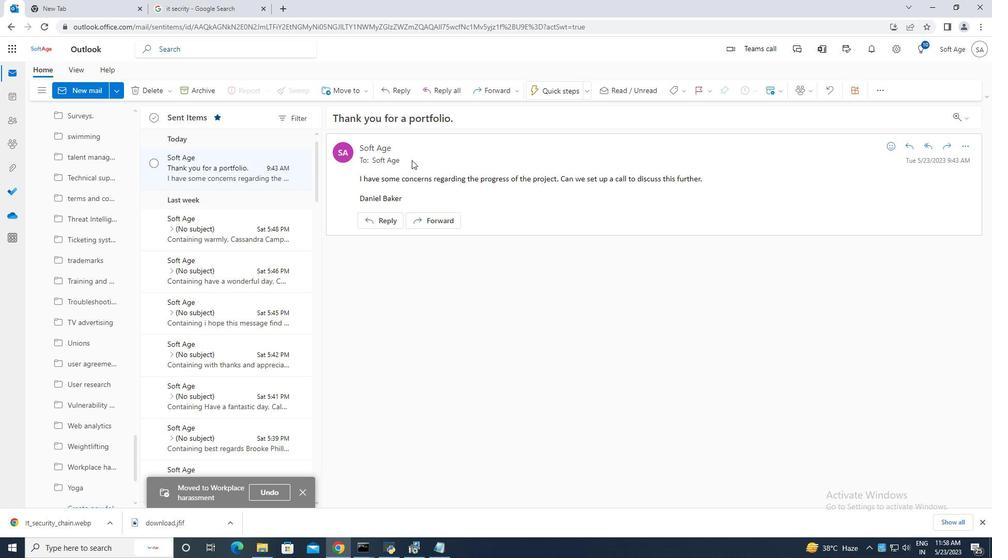 
